 Task: Choose the host language as Russian.
Action: Mouse pressed left at (1039, 153)
Screenshot: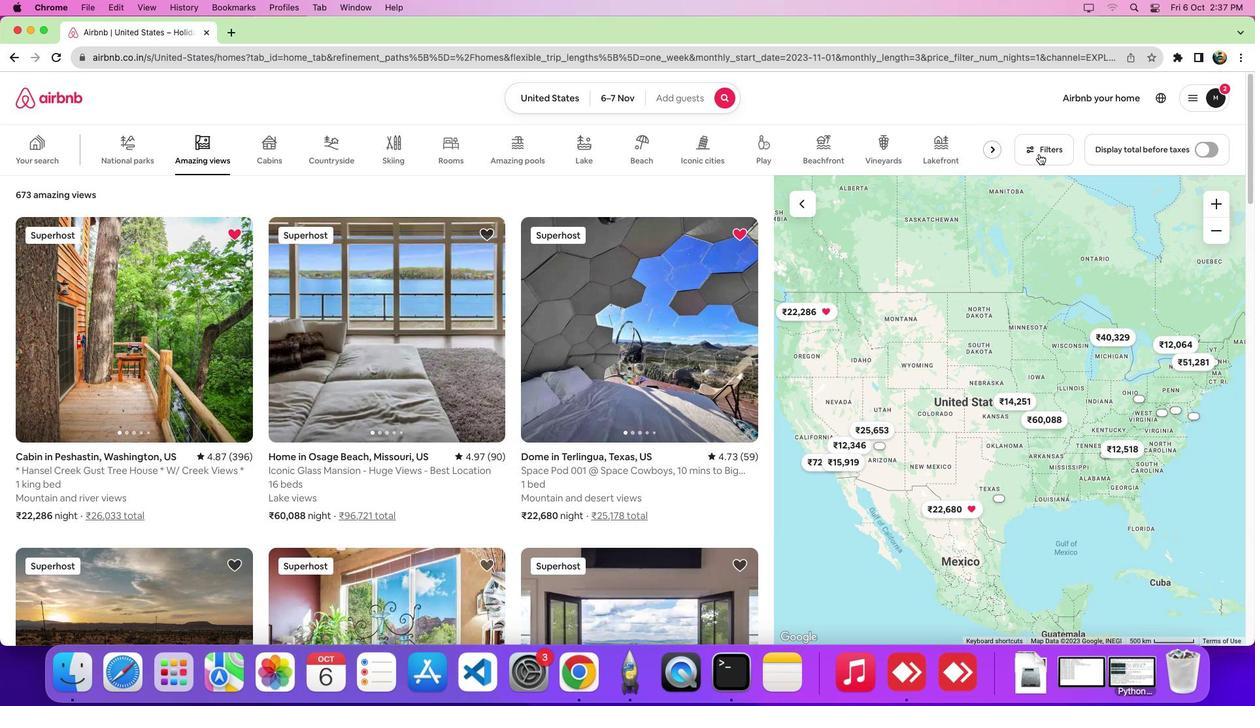 
Action: Mouse moved to (453, 235)
Screenshot: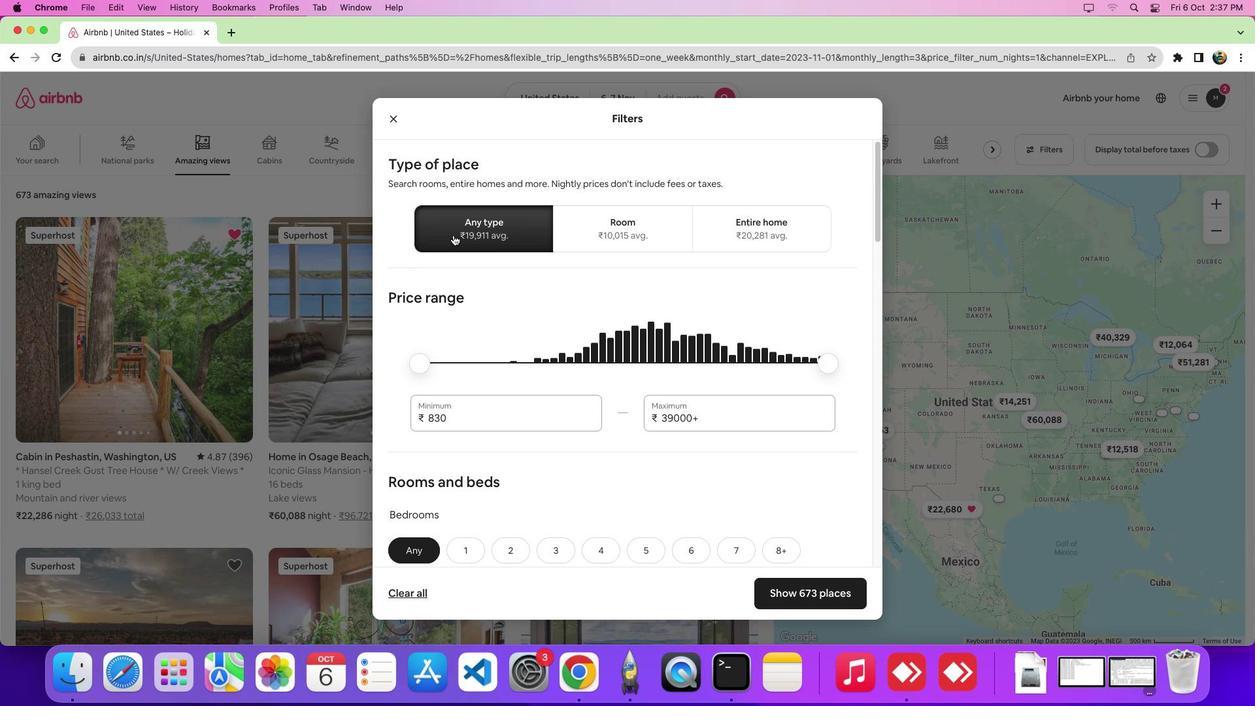 
Action: Mouse pressed left at (453, 235)
Screenshot: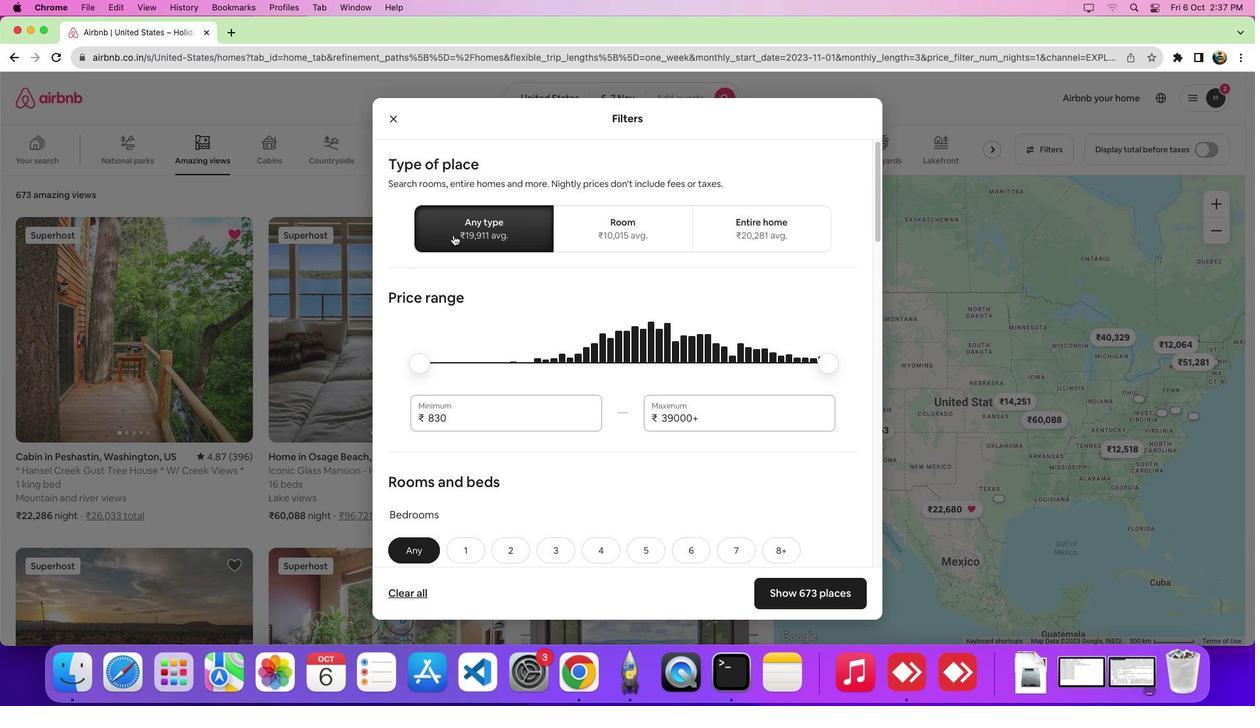 
Action: Mouse moved to (557, 401)
Screenshot: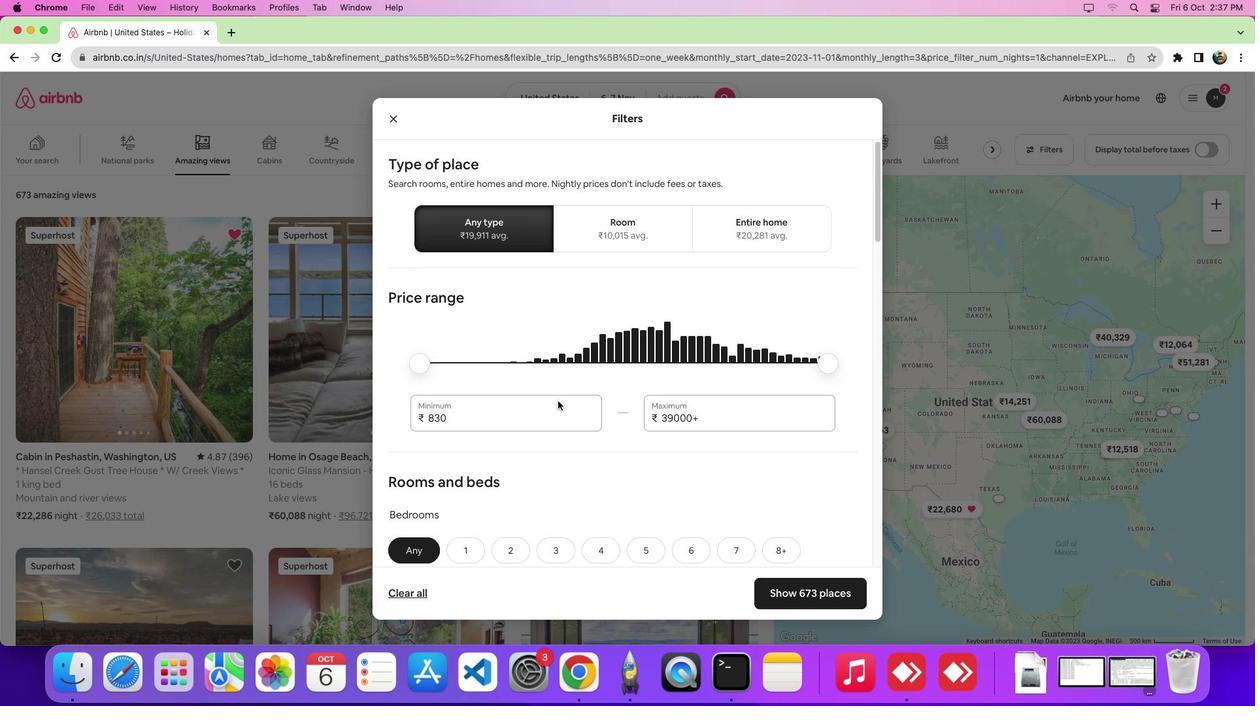 
Action: Mouse scrolled (557, 401) with delta (0, 0)
Screenshot: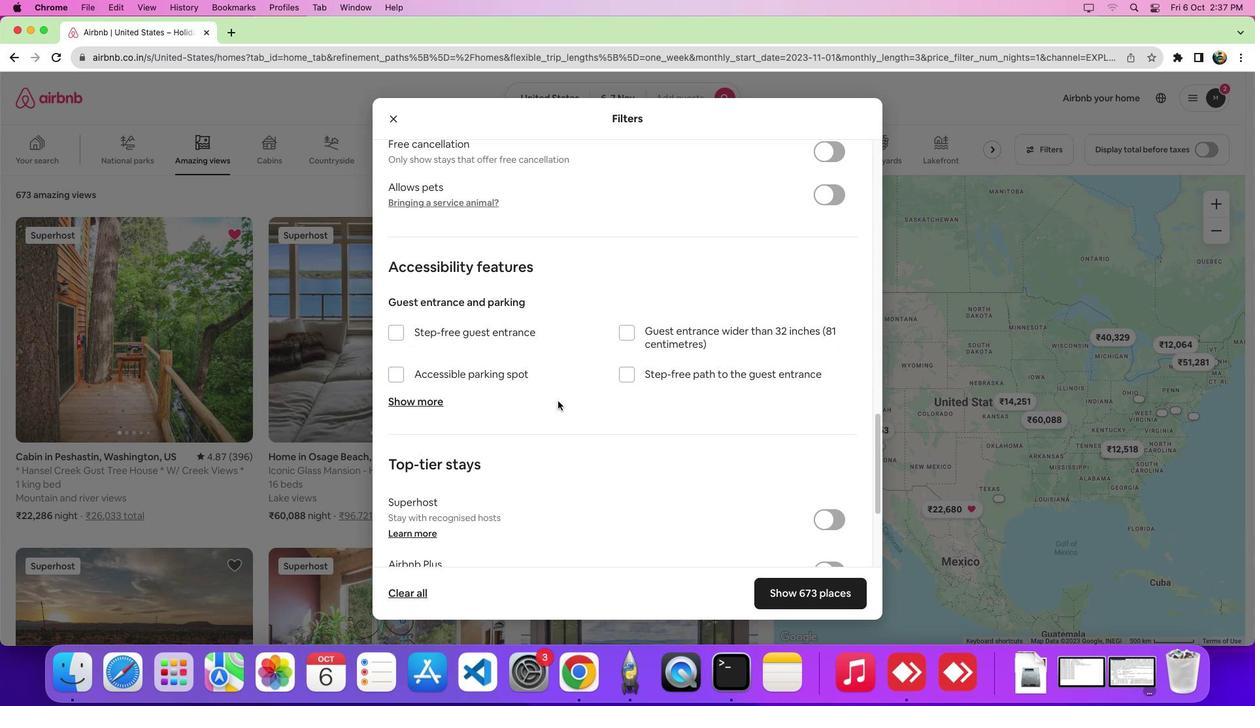 
Action: Mouse scrolled (557, 401) with delta (0, -1)
Screenshot: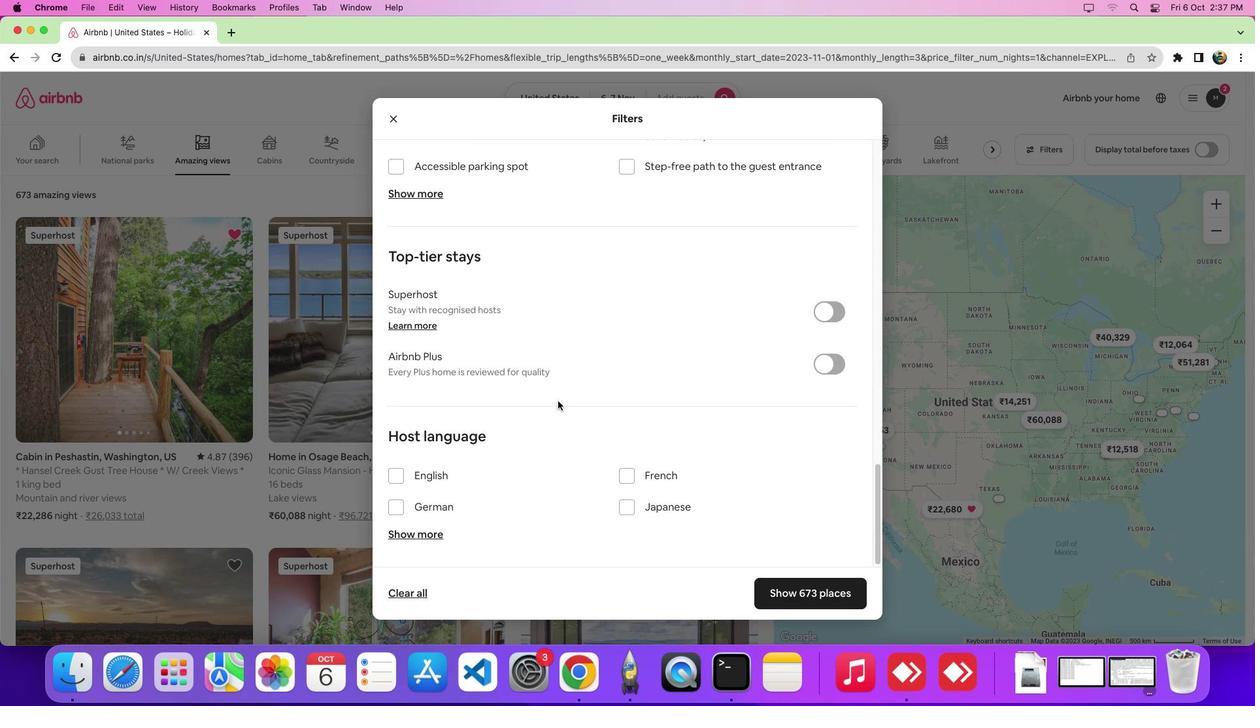 
Action: Mouse scrolled (557, 401) with delta (0, -6)
Screenshot: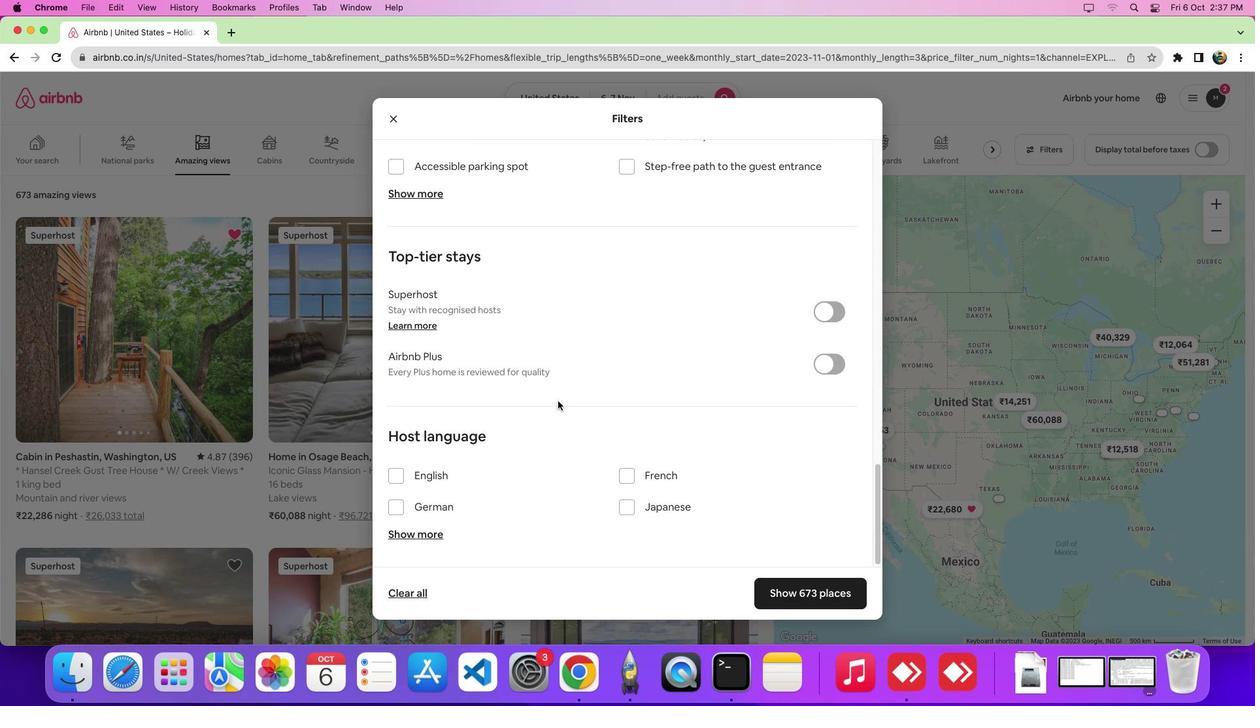 
Action: Mouse scrolled (557, 401) with delta (0, -9)
Screenshot: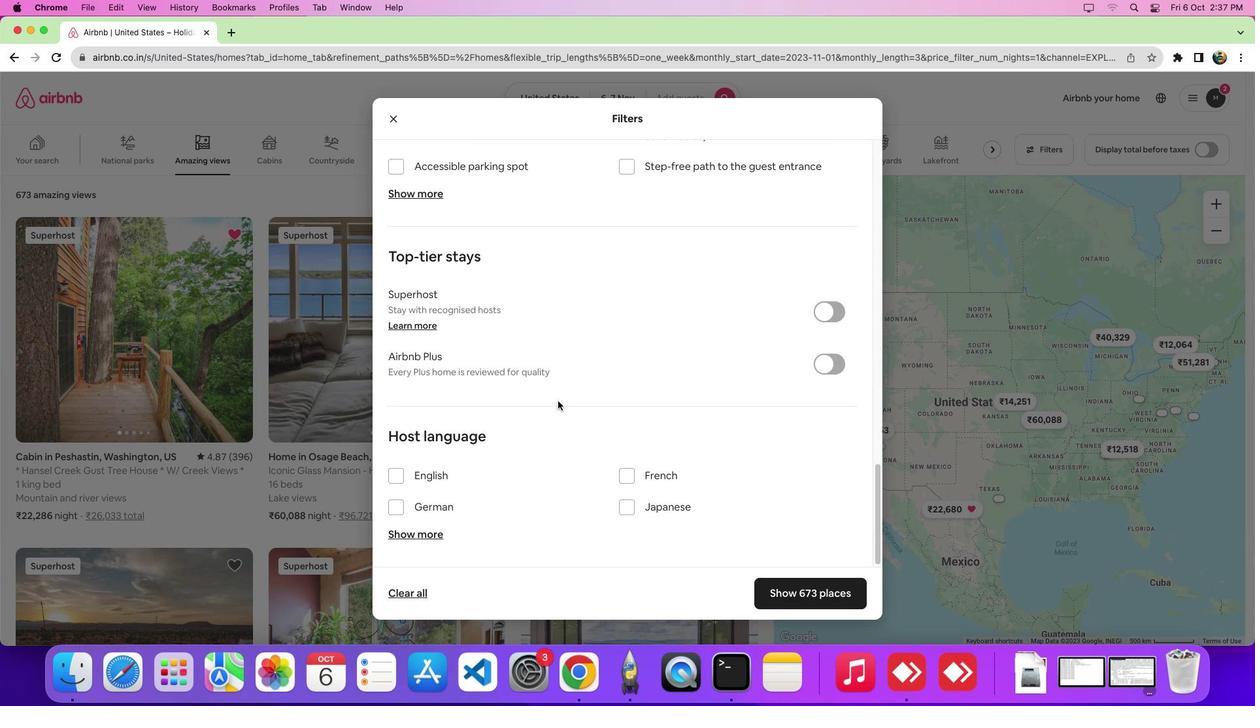 
Action: Mouse scrolled (557, 401) with delta (0, -10)
Screenshot: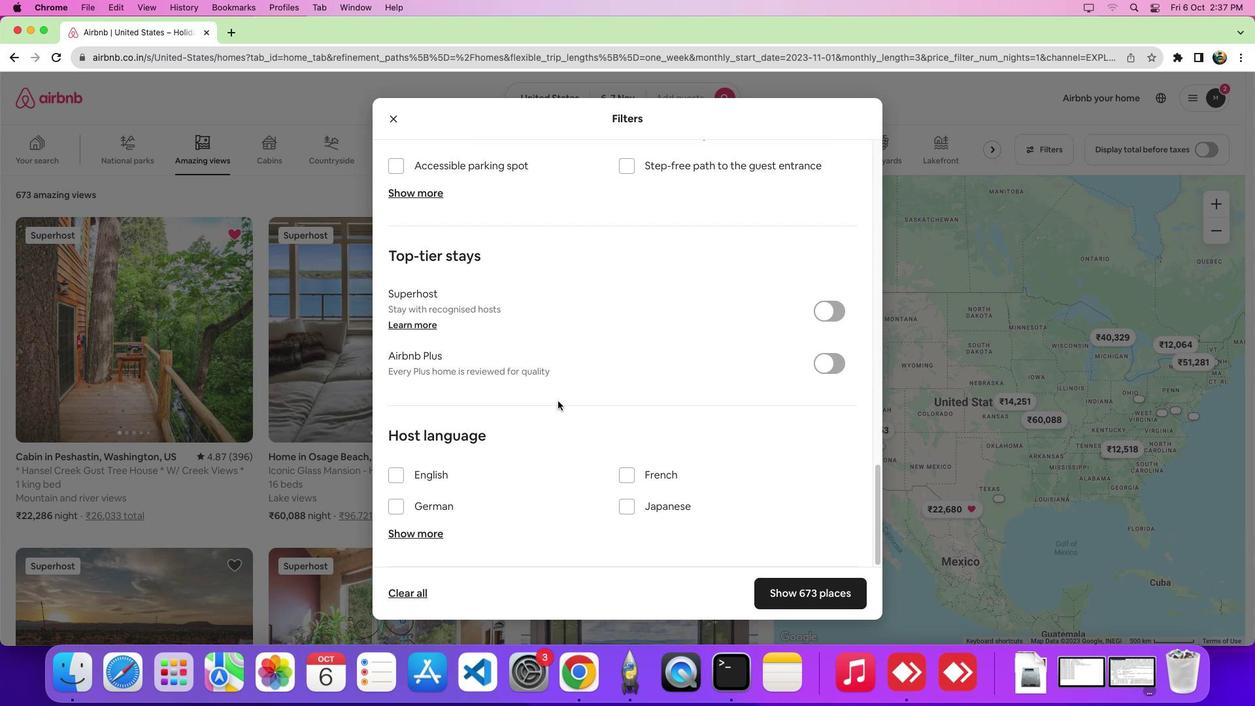 
Action: Mouse scrolled (557, 401) with delta (0, -11)
Screenshot: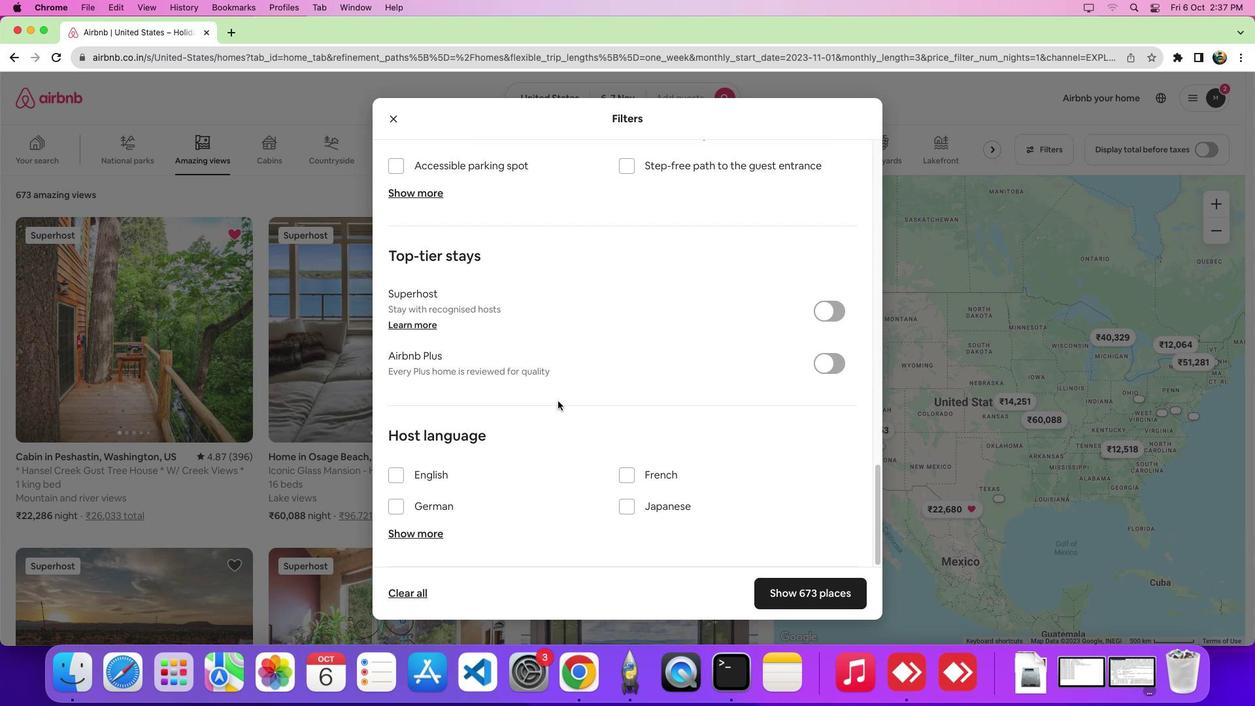 
Action: Mouse scrolled (557, 401) with delta (0, 0)
Screenshot: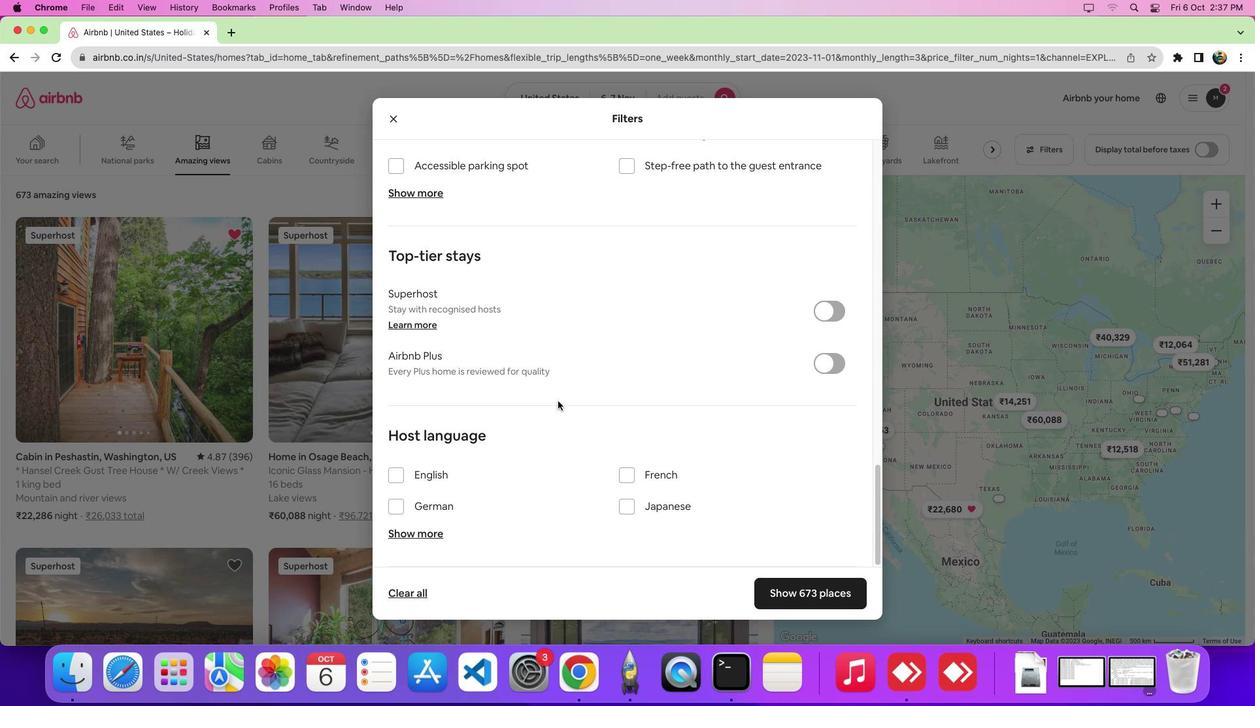 
Action: Mouse scrolled (557, 401) with delta (0, -1)
Screenshot: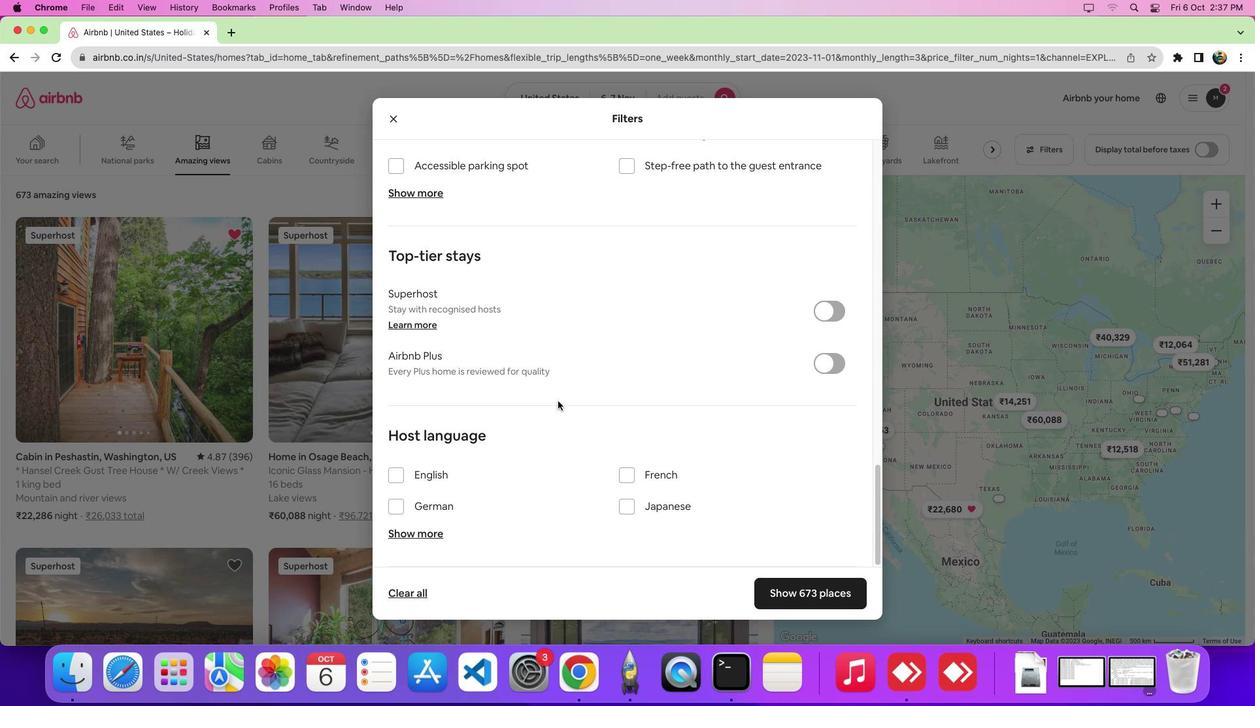 
Action: Mouse scrolled (557, 401) with delta (0, -6)
Screenshot: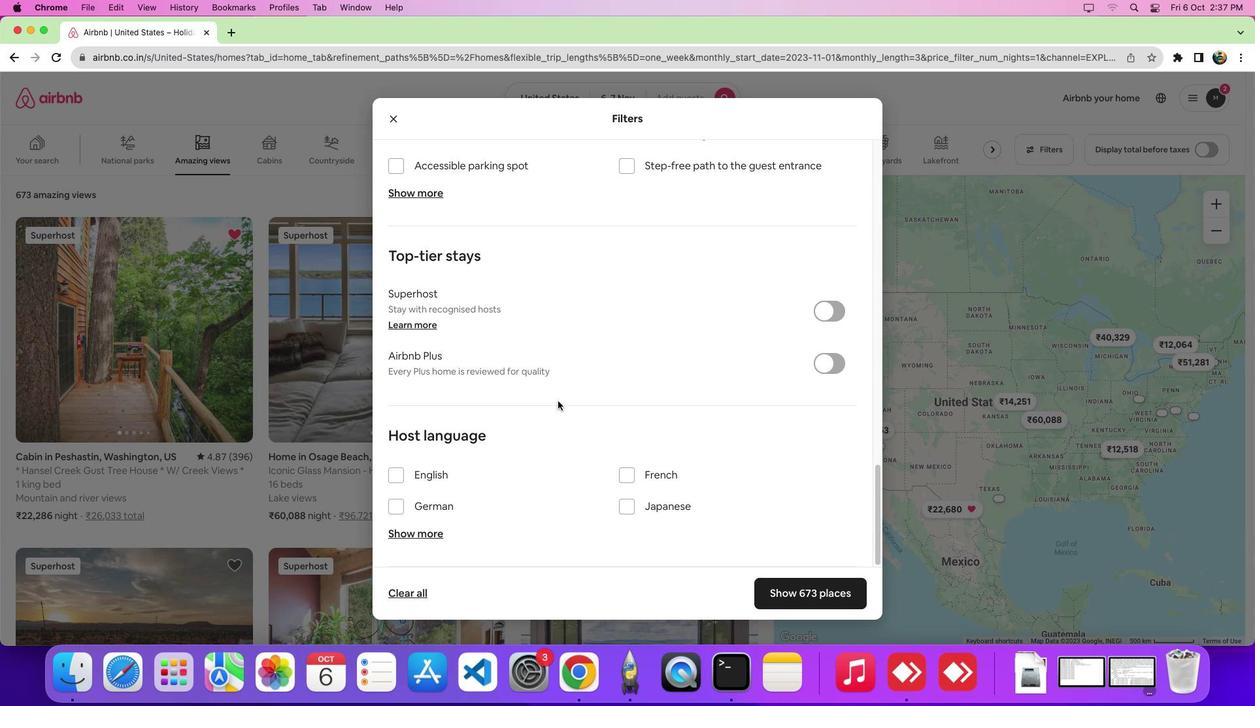 
Action: Mouse scrolled (557, 401) with delta (0, -9)
Screenshot: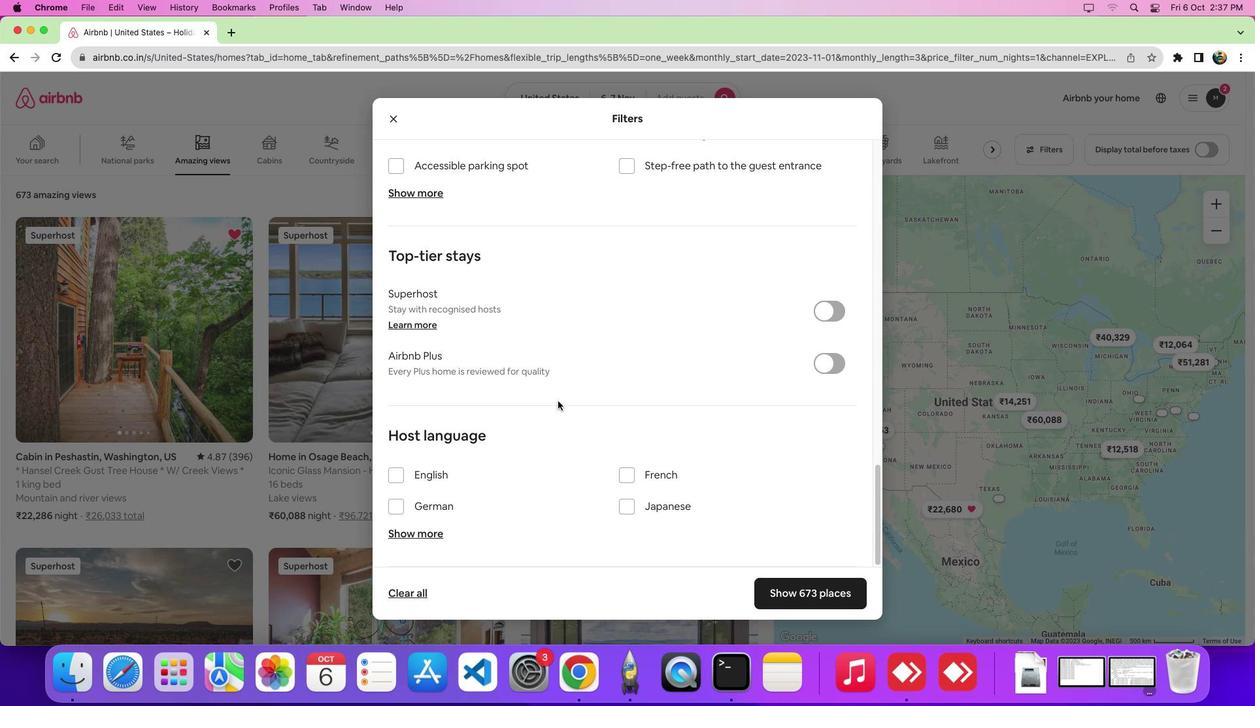 
Action: Mouse scrolled (557, 401) with delta (0, -10)
Screenshot: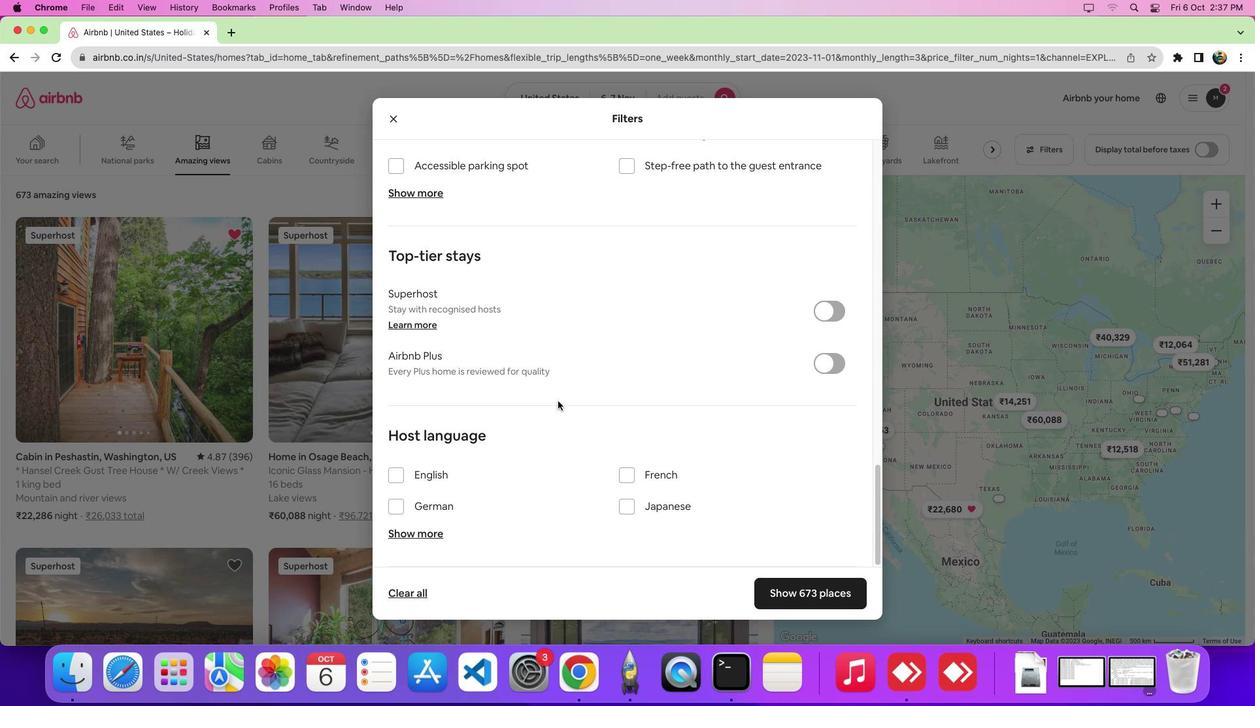 
Action: Mouse scrolled (557, 401) with delta (0, -11)
Screenshot: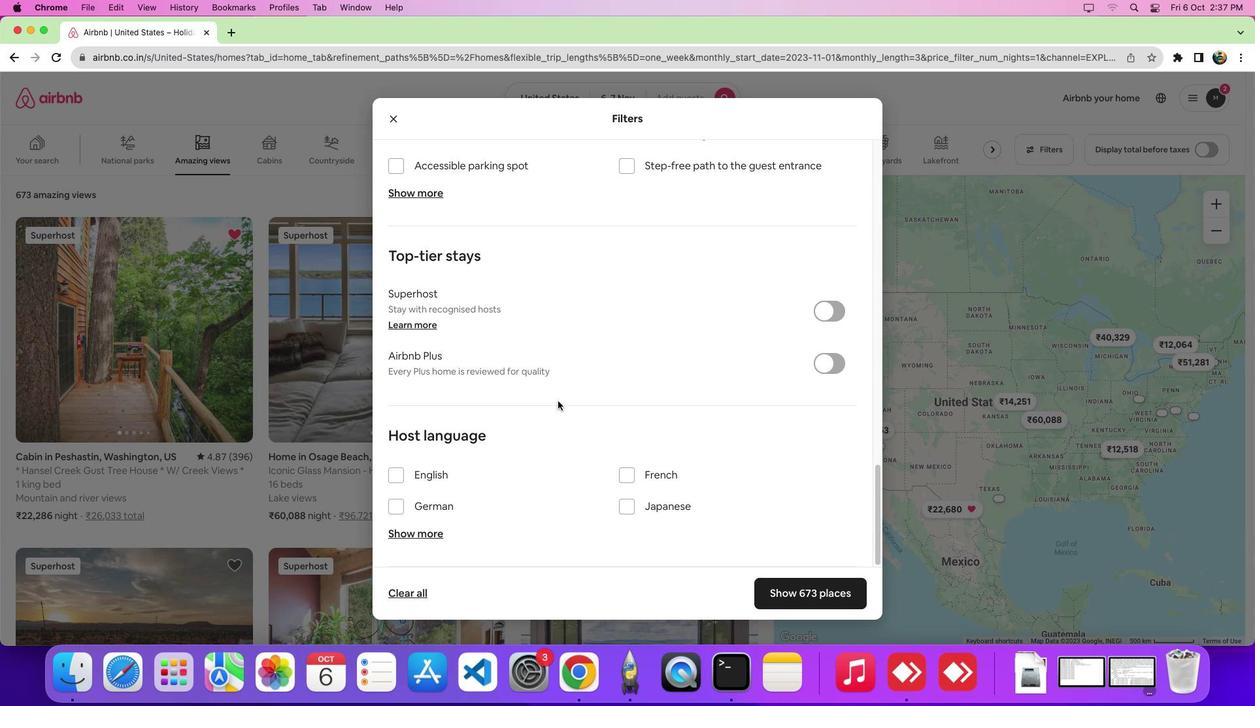 
Action: Mouse moved to (408, 533)
Screenshot: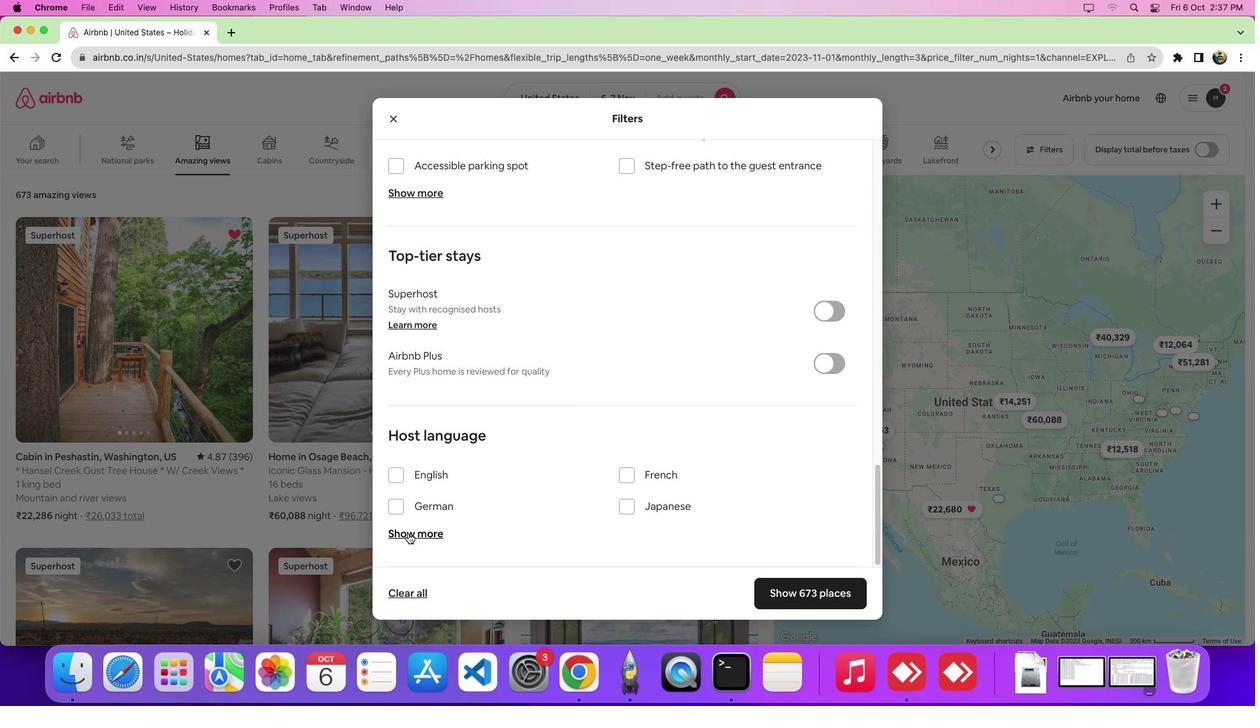 
Action: Mouse pressed left at (408, 533)
Screenshot: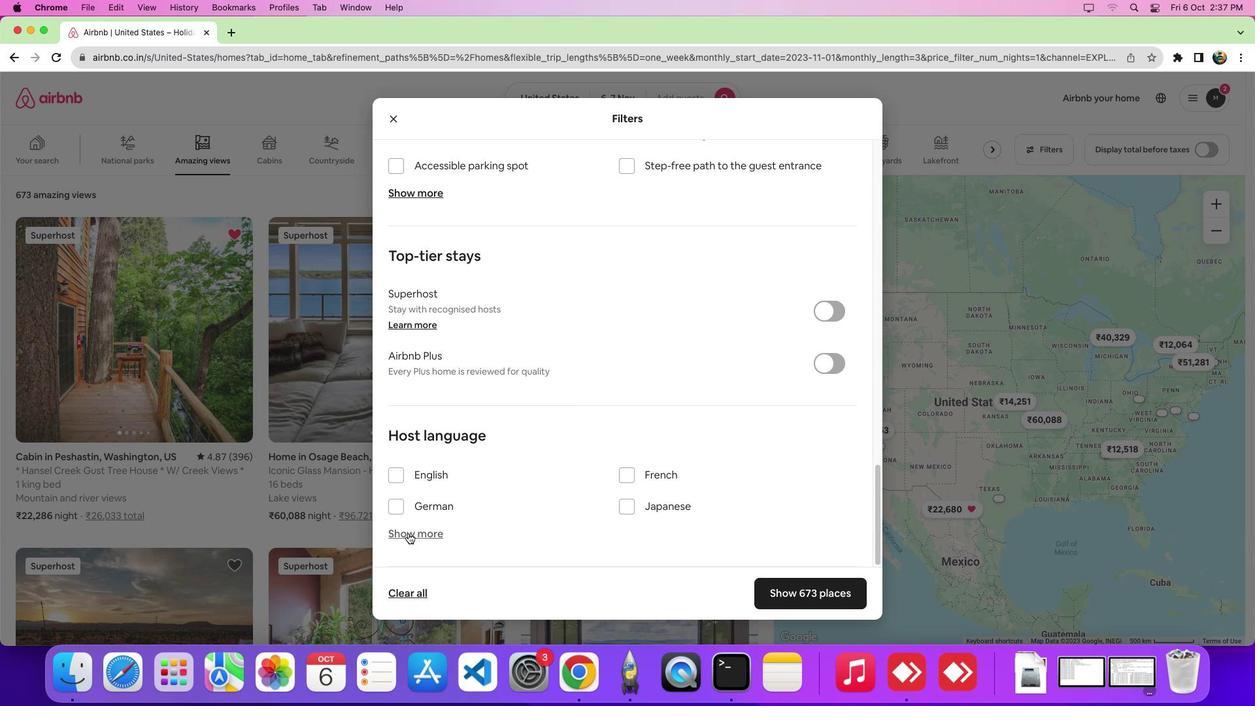 
Action: Mouse moved to (624, 533)
Screenshot: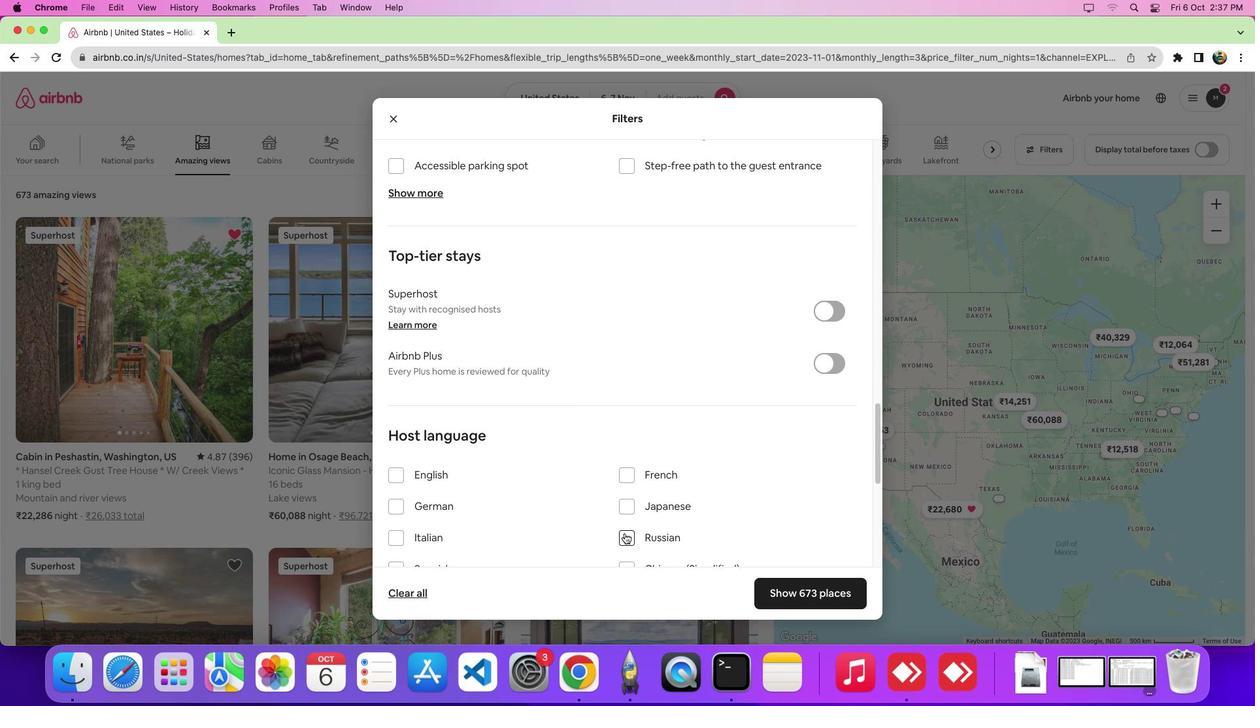 
Action: Mouse pressed left at (624, 533)
Screenshot: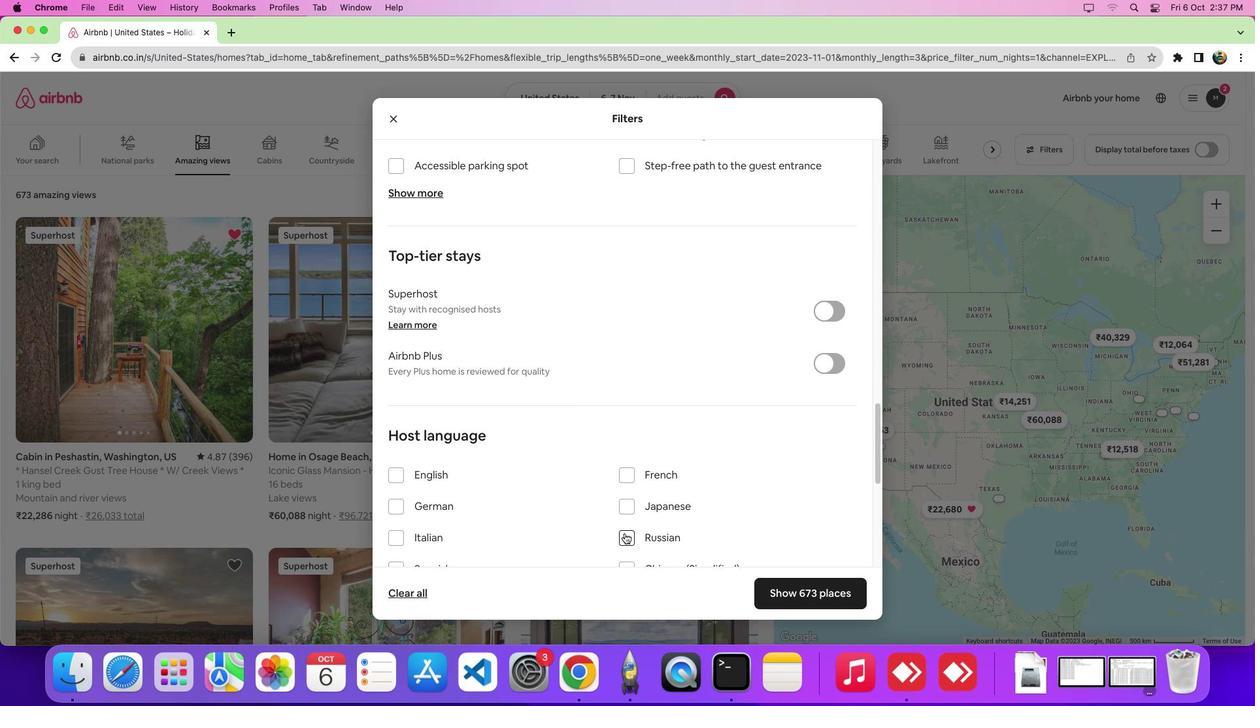 
Action: Mouse moved to (575, 549)
Screenshot: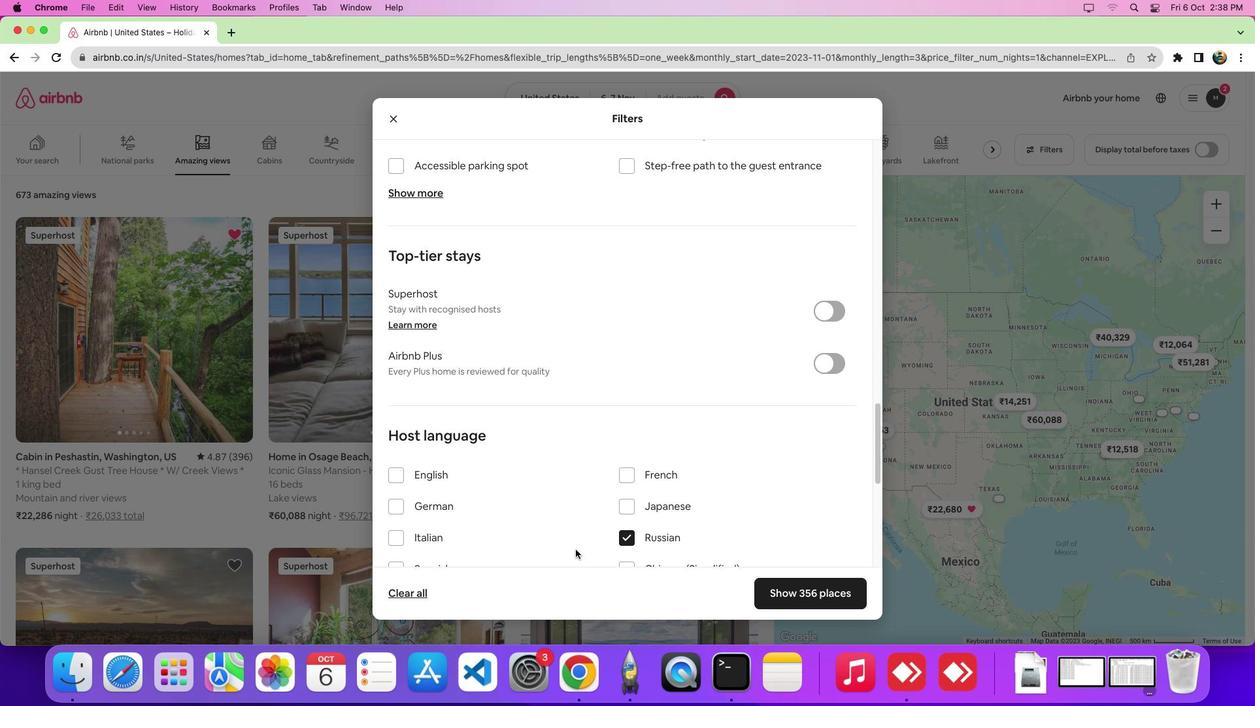 
